 Task: Use the audio channel remapper to remap the "Right" to "Side left".
Action: Mouse moved to (97, 13)
Screenshot: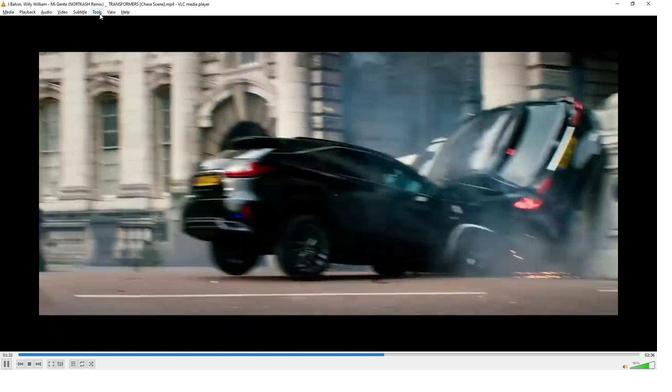 
Action: Mouse pressed left at (97, 13)
Screenshot: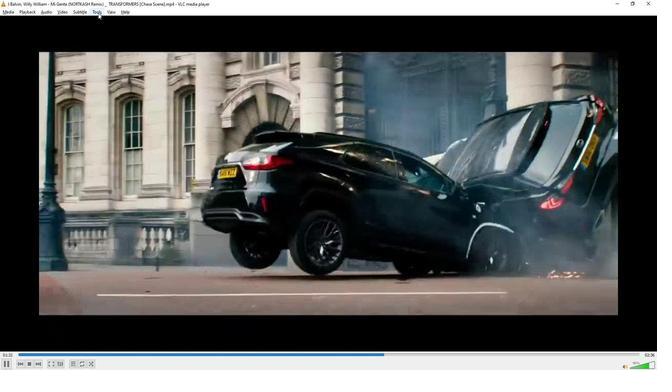 
Action: Mouse moved to (115, 90)
Screenshot: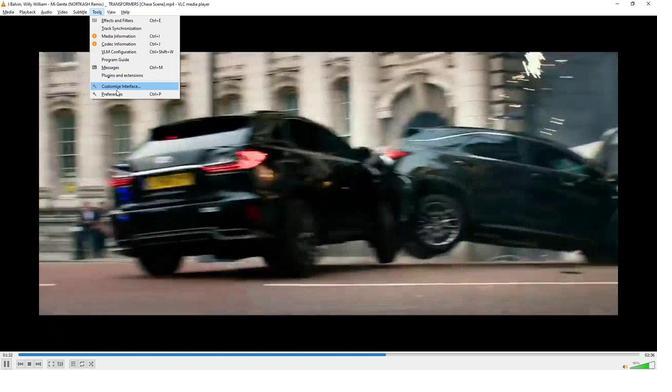 
Action: Mouse pressed left at (115, 90)
Screenshot: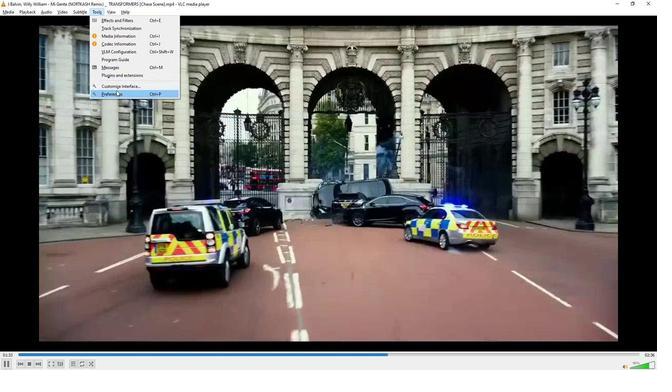 
Action: Mouse moved to (190, 277)
Screenshot: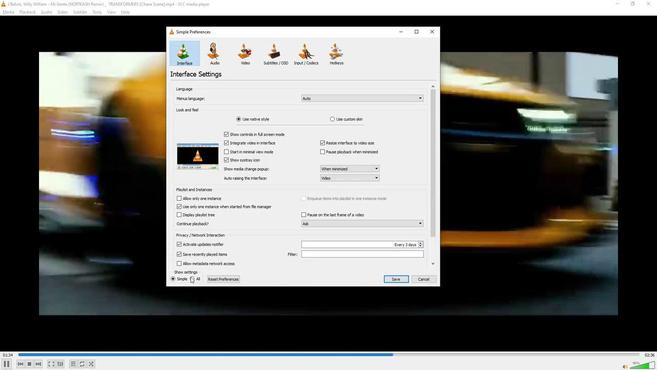 
Action: Mouse pressed left at (190, 277)
Screenshot: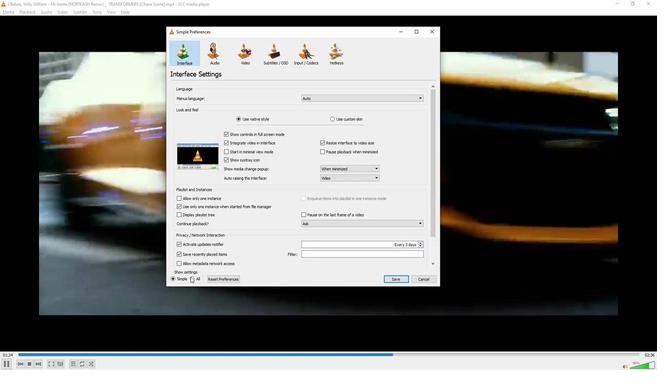 
Action: Mouse moved to (184, 126)
Screenshot: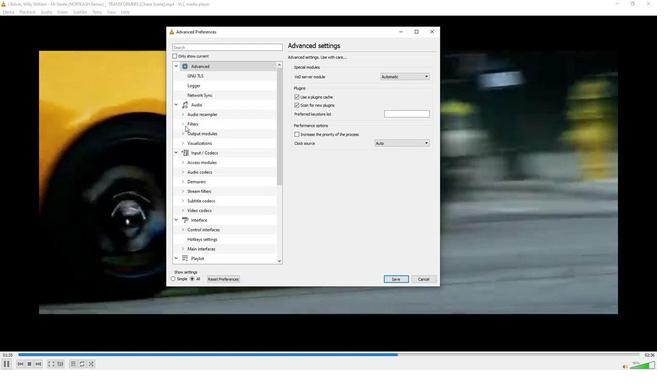 
Action: Mouse pressed left at (184, 126)
Screenshot: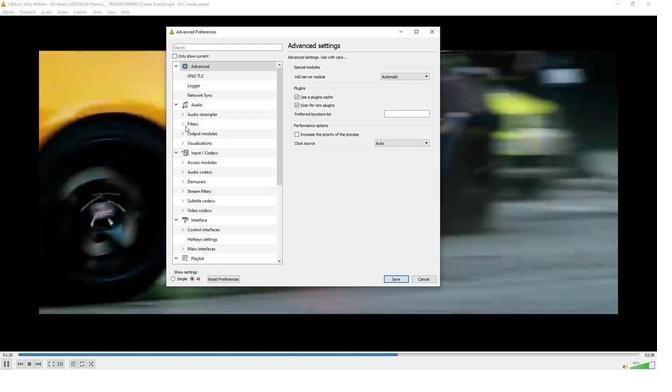
Action: Mouse moved to (202, 218)
Screenshot: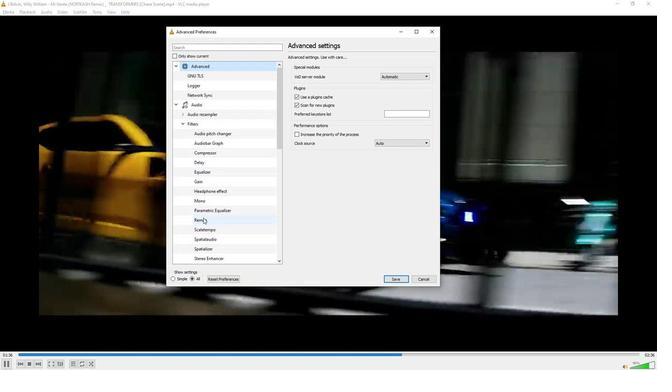 
Action: Mouse pressed left at (202, 218)
Screenshot: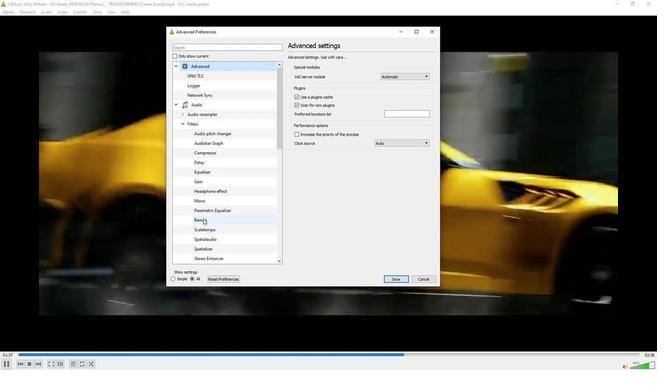 
Action: Mouse moved to (403, 85)
Screenshot: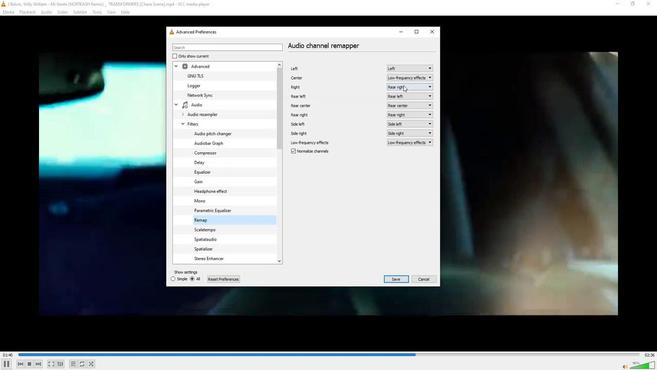 
Action: Mouse pressed left at (403, 85)
Screenshot: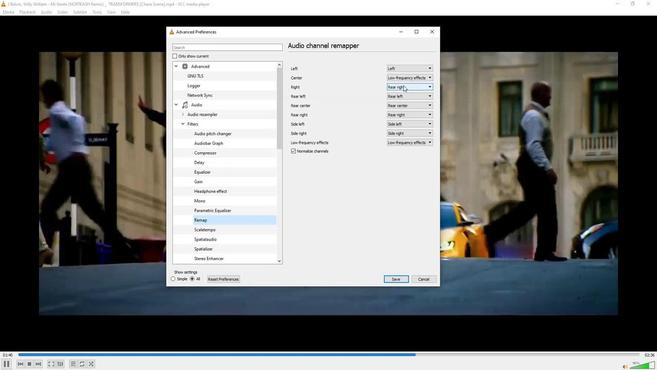 
Action: Mouse moved to (398, 119)
Screenshot: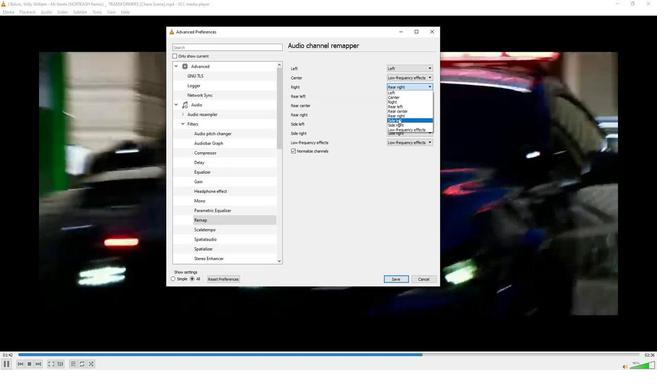 
Action: Mouse pressed left at (398, 119)
Screenshot: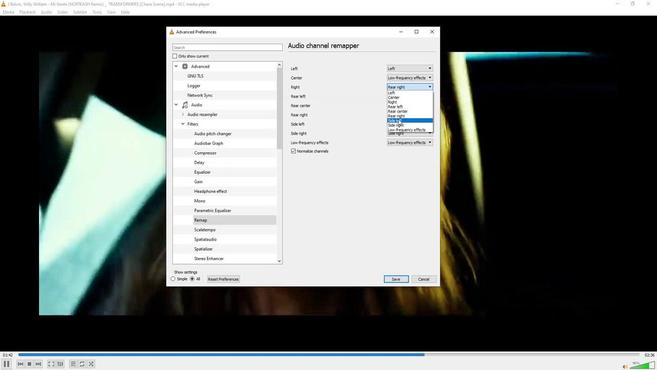 
Action: Mouse moved to (377, 160)
Screenshot: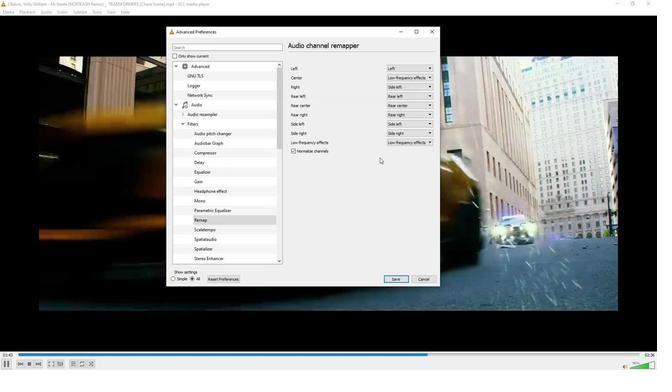 
